 Task: Start in the project TridentForge the sprint 'Solar Wind', with a duration of 2 weeks.
Action: Mouse moved to (202, 63)
Screenshot: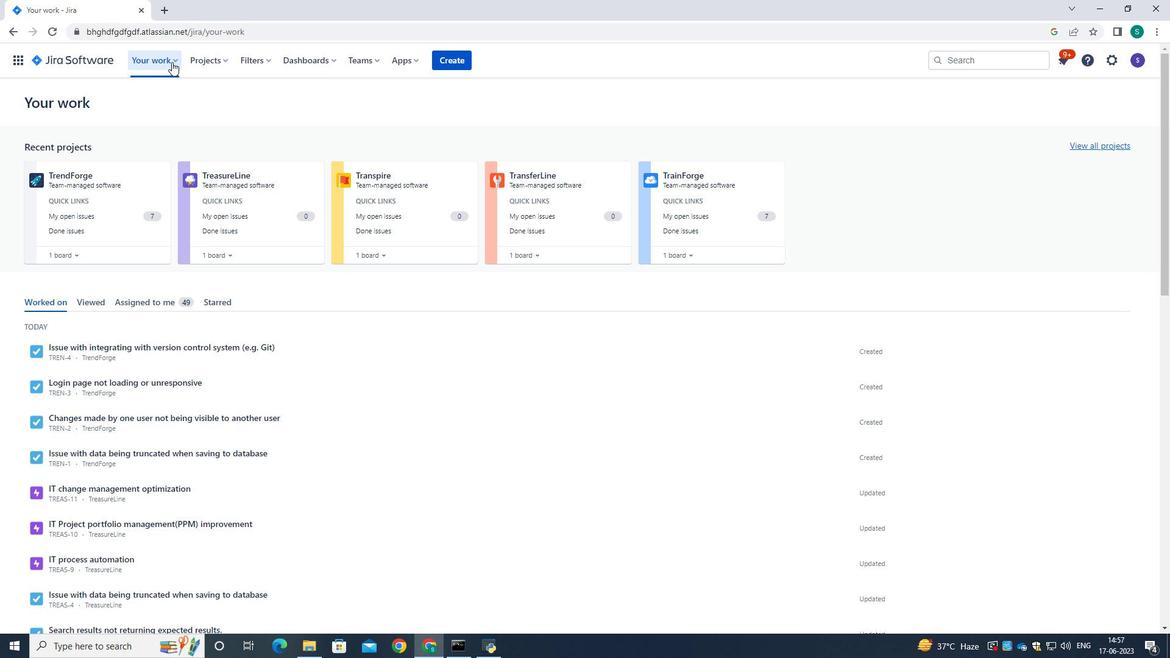 
Action: Mouse pressed left at (202, 63)
Screenshot: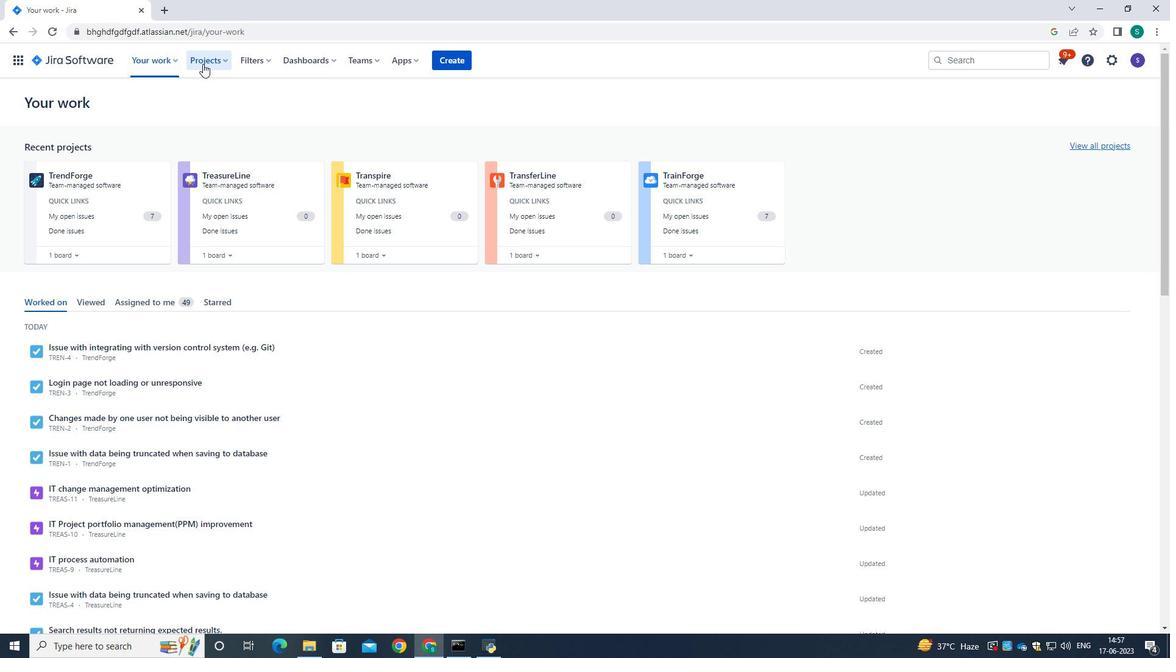 
Action: Mouse moved to (216, 109)
Screenshot: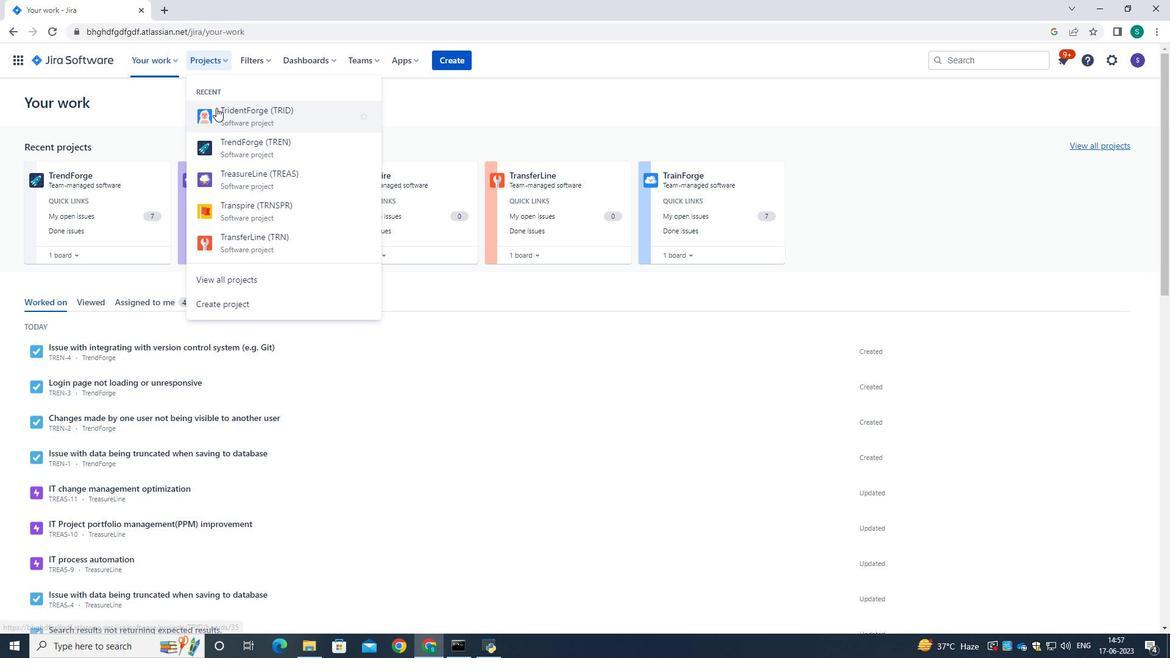 
Action: Mouse pressed left at (216, 109)
Screenshot: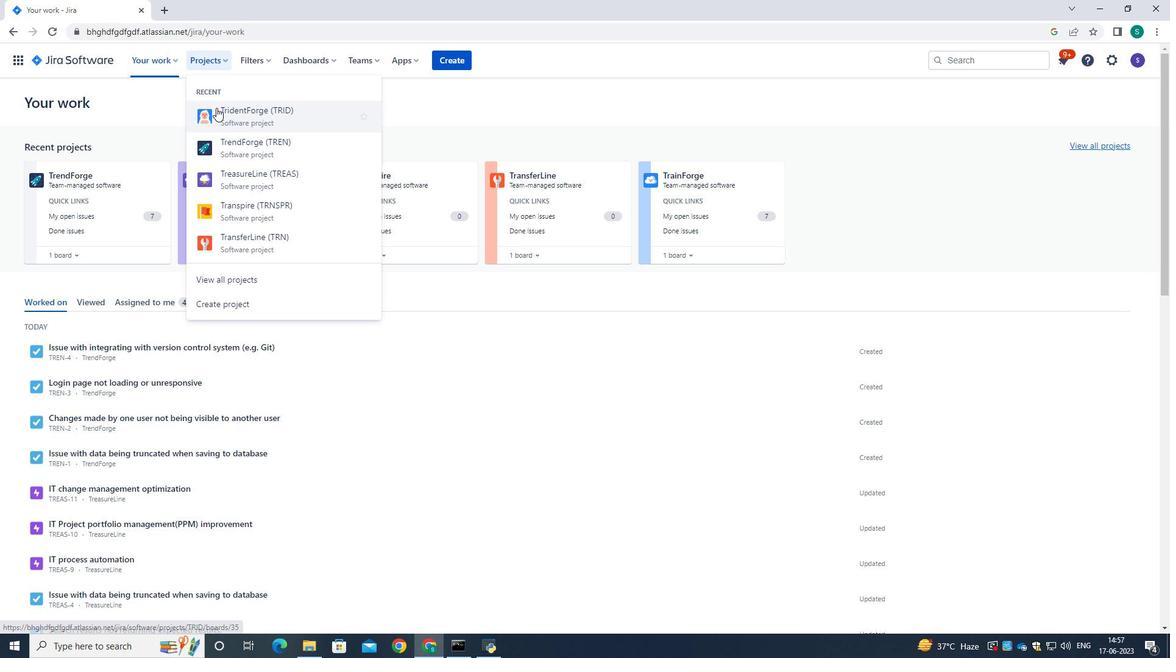 
Action: Mouse moved to (59, 187)
Screenshot: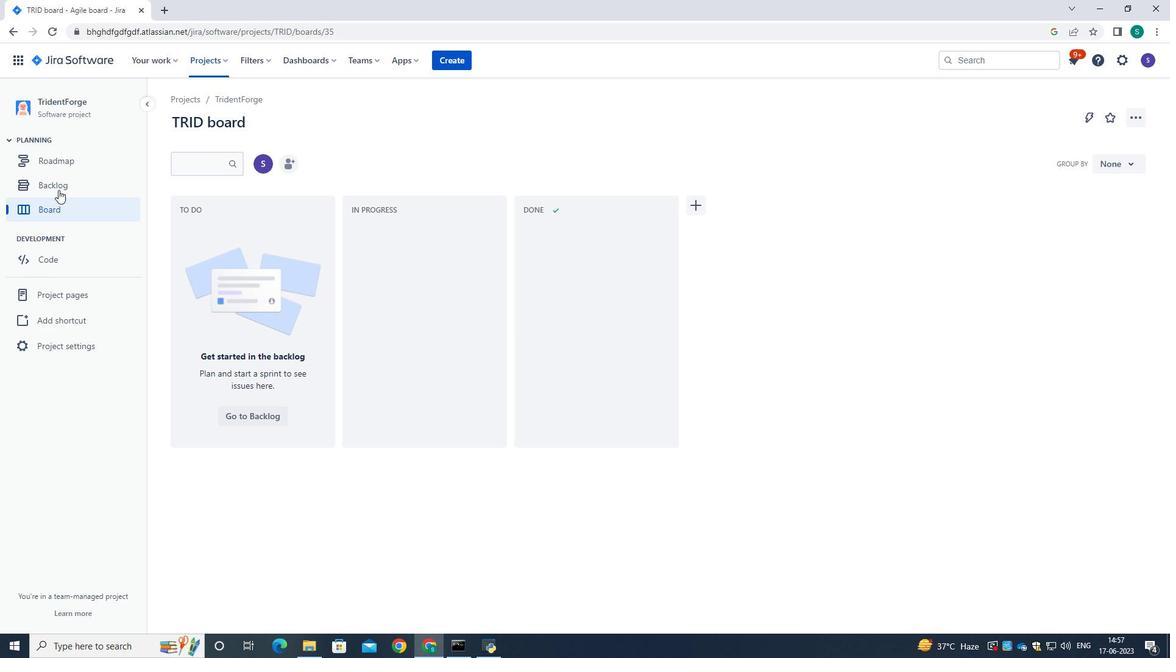 
Action: Mouse pressed left at (59, 187)
Screenshot: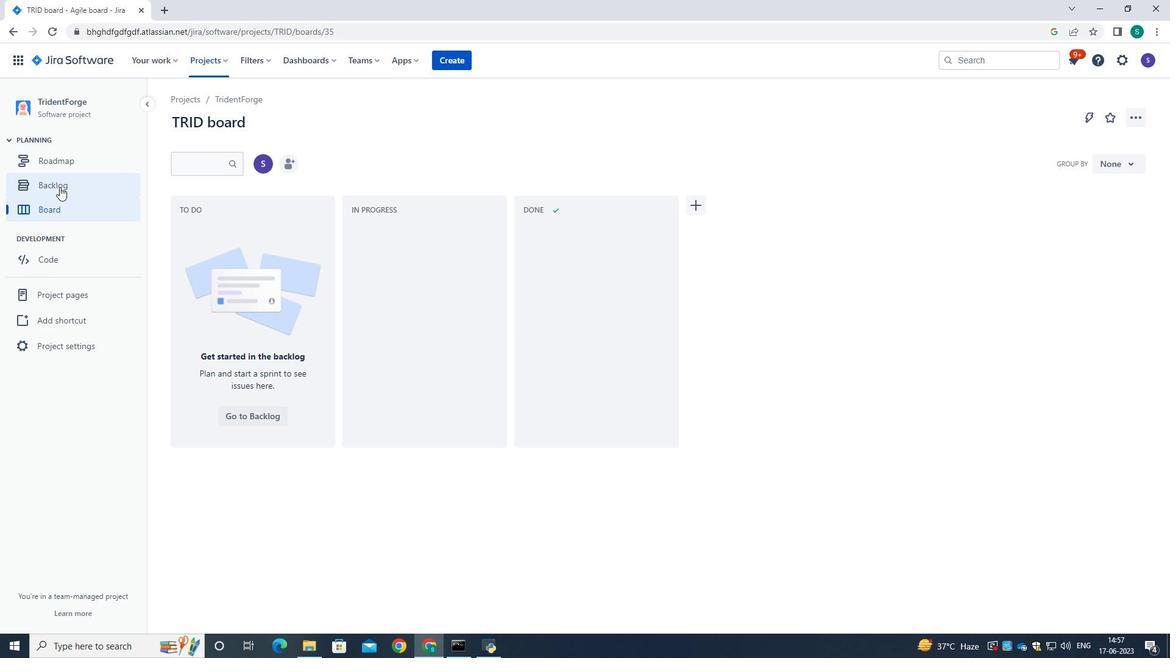
Action: Mouse moved to (470, 379)
Screenshot: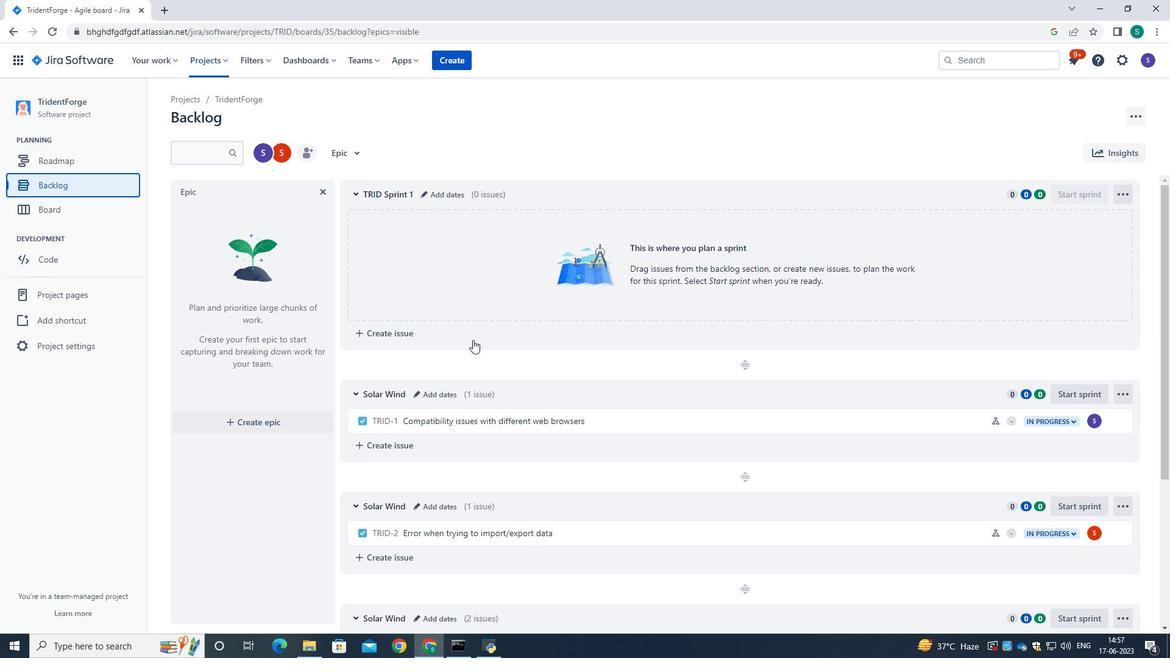 
Action: Mouse scrolled (470, 378) with delta (0, 0)
Screenshot: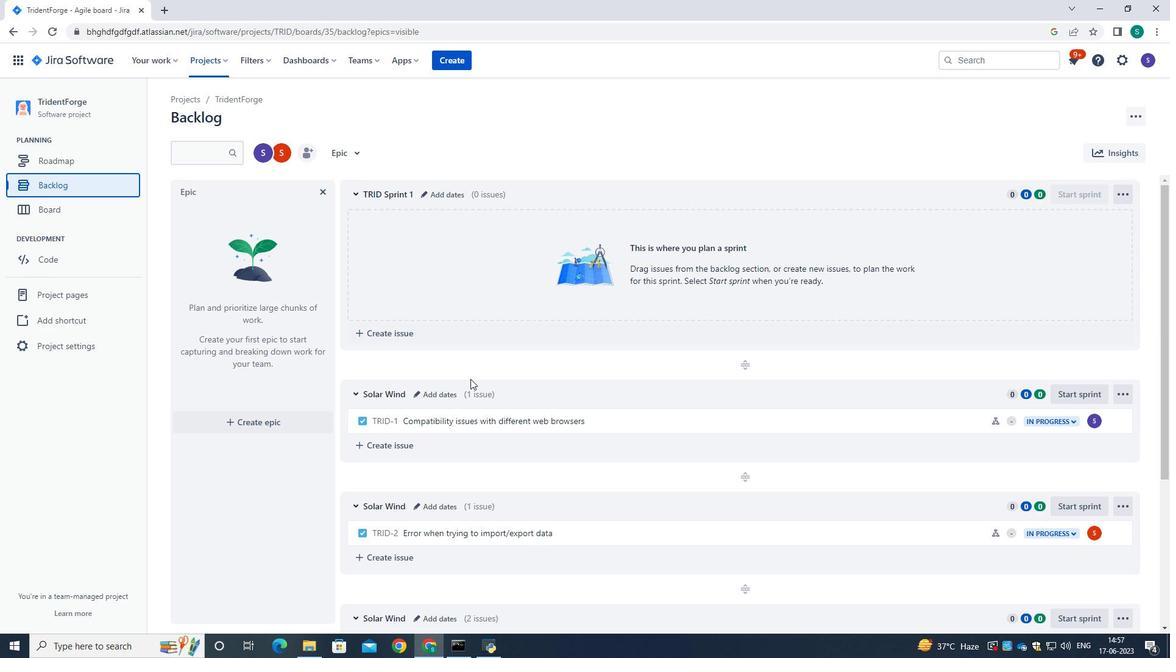 
Action: Mouse scrolled (470, 378) with delta (0, 0)
Screenshot: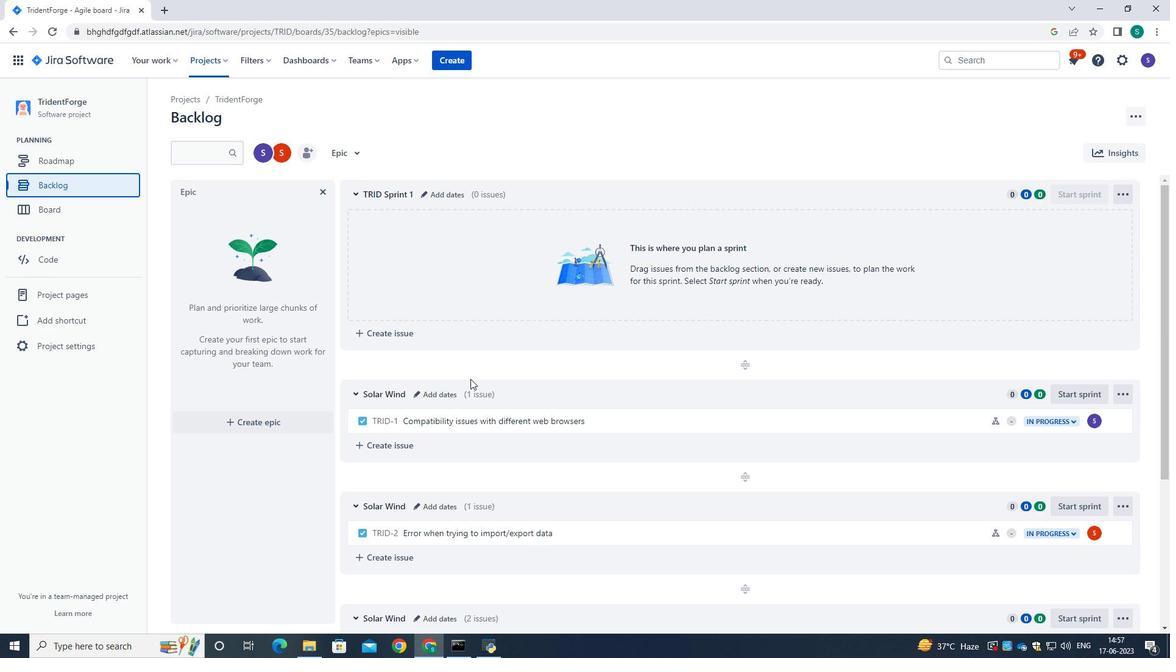 
Action: Mouse scrolled (470, 378) with delta (0, 0)
Screenshot: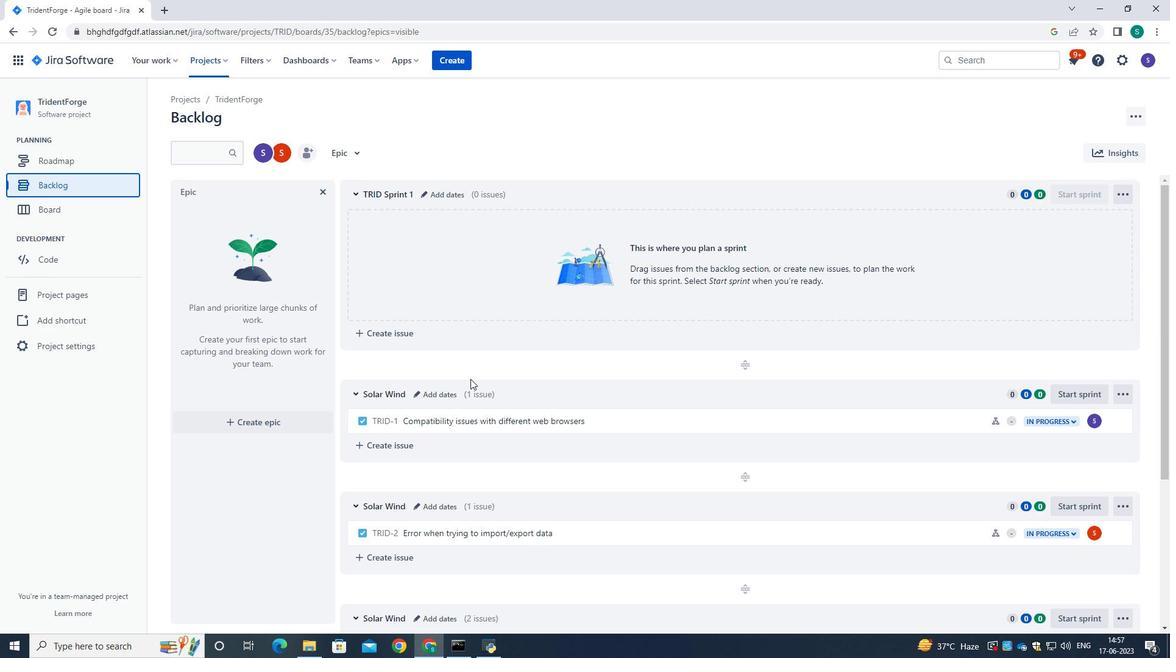 
Action: Mouse scrolled (470, 378) with delta (0, 0)
Screenshot: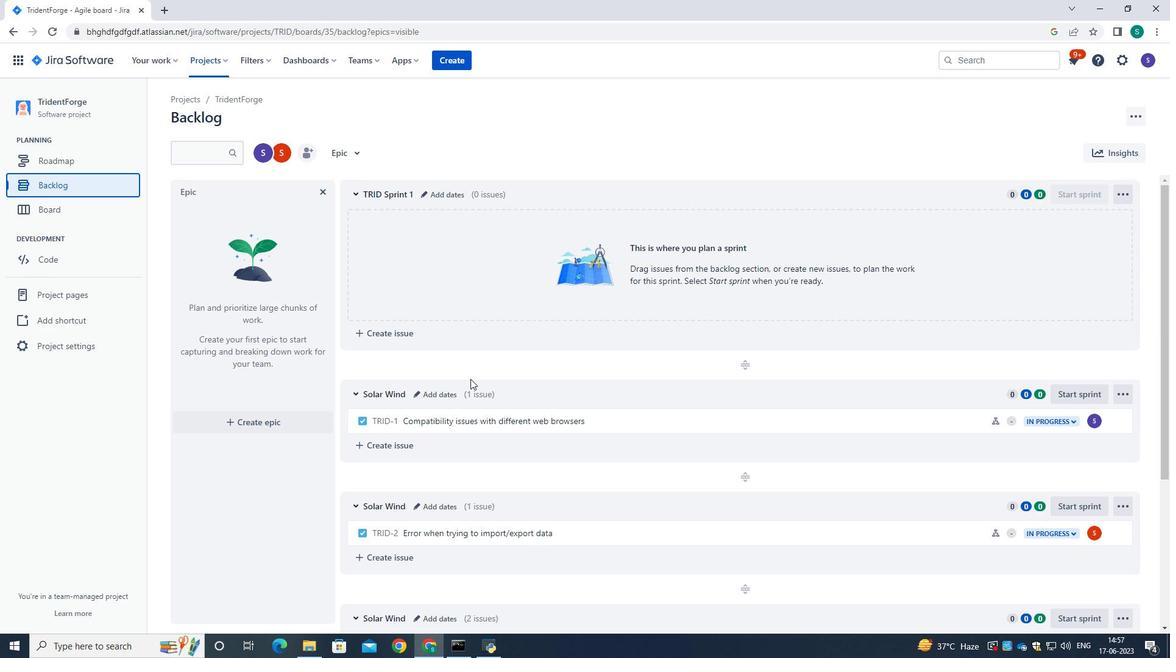 
Action: Mouse moved to (415, 391)
Screenshot: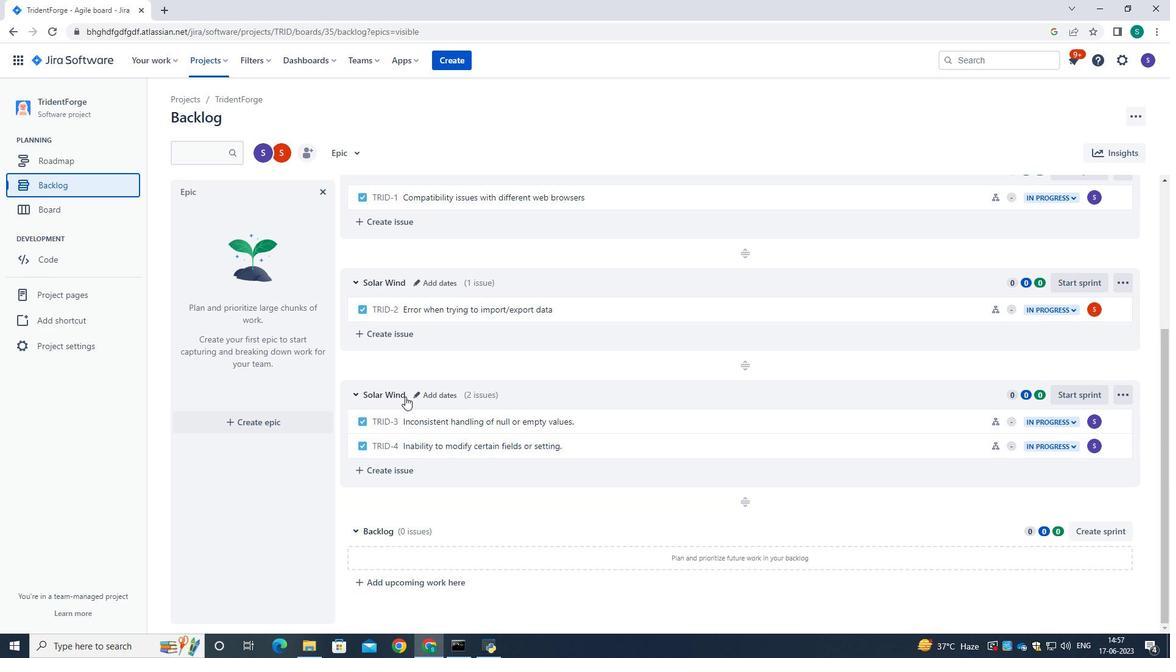 
Action: Mouse pressed left at (415, 391)
Screenshot: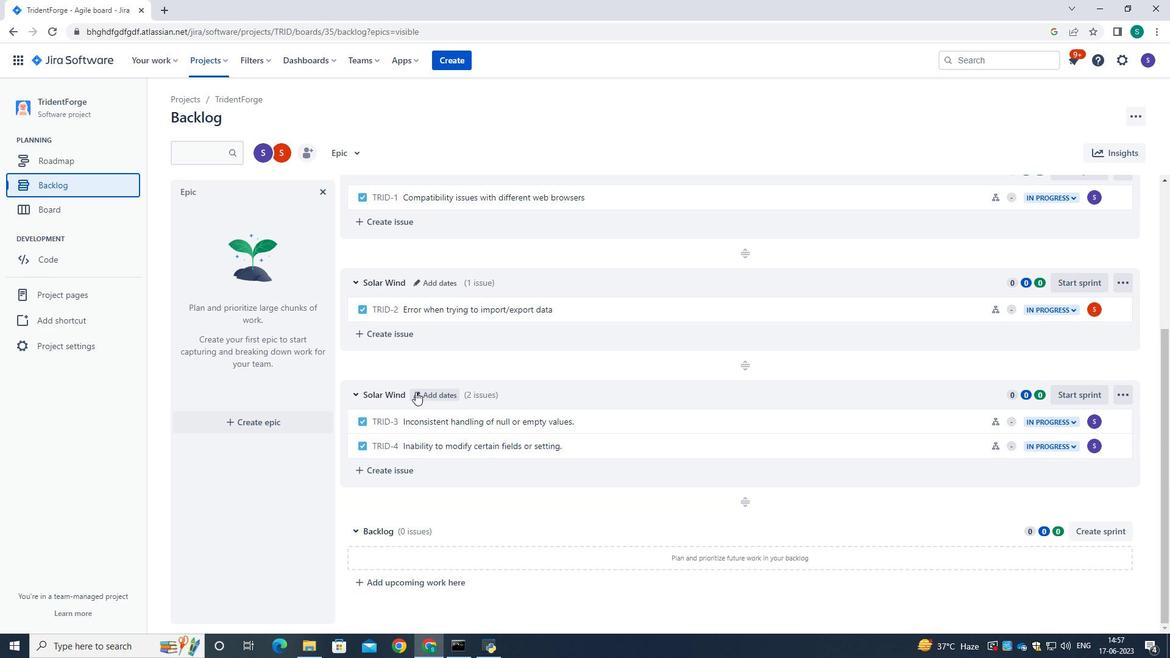 
Action: Mouse moved to (470, 195)
Screenshot: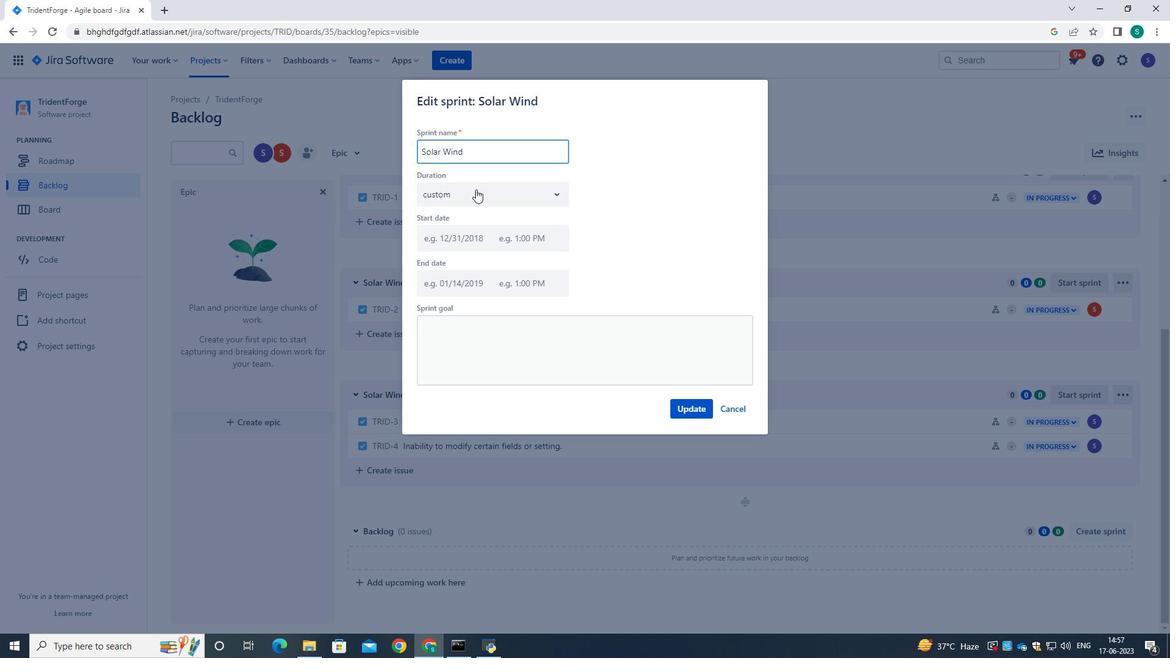 
Action: Mouse pressed left at (470, 195)
Screenshot: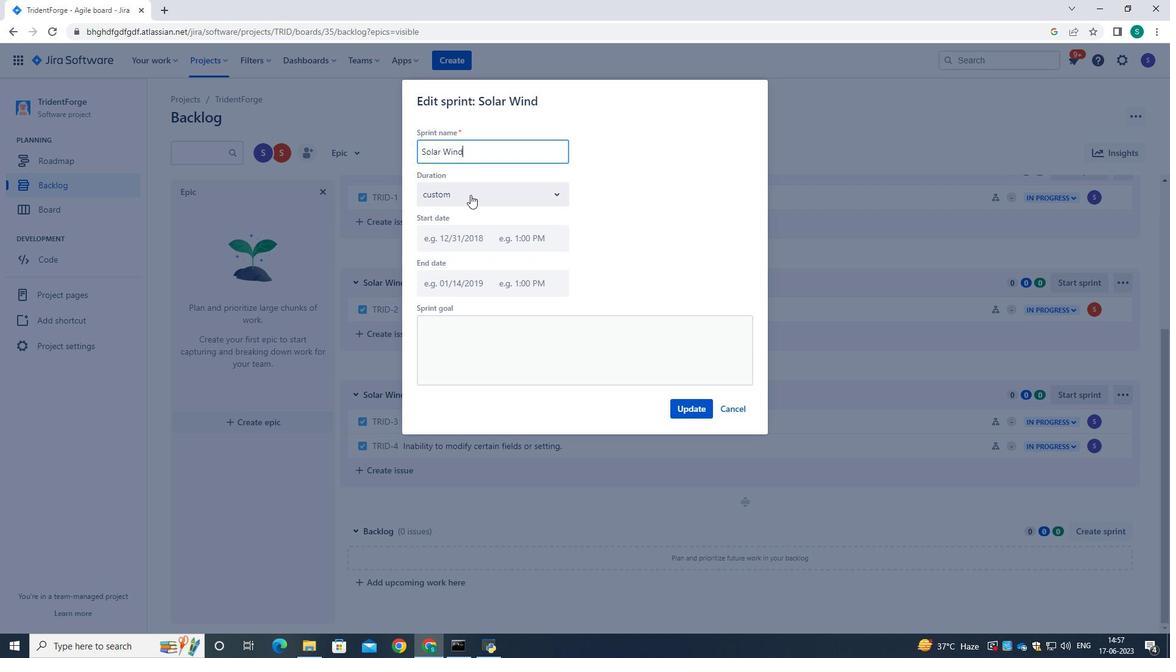 
Action: Mouse moved to (472, 249)
Screenshot: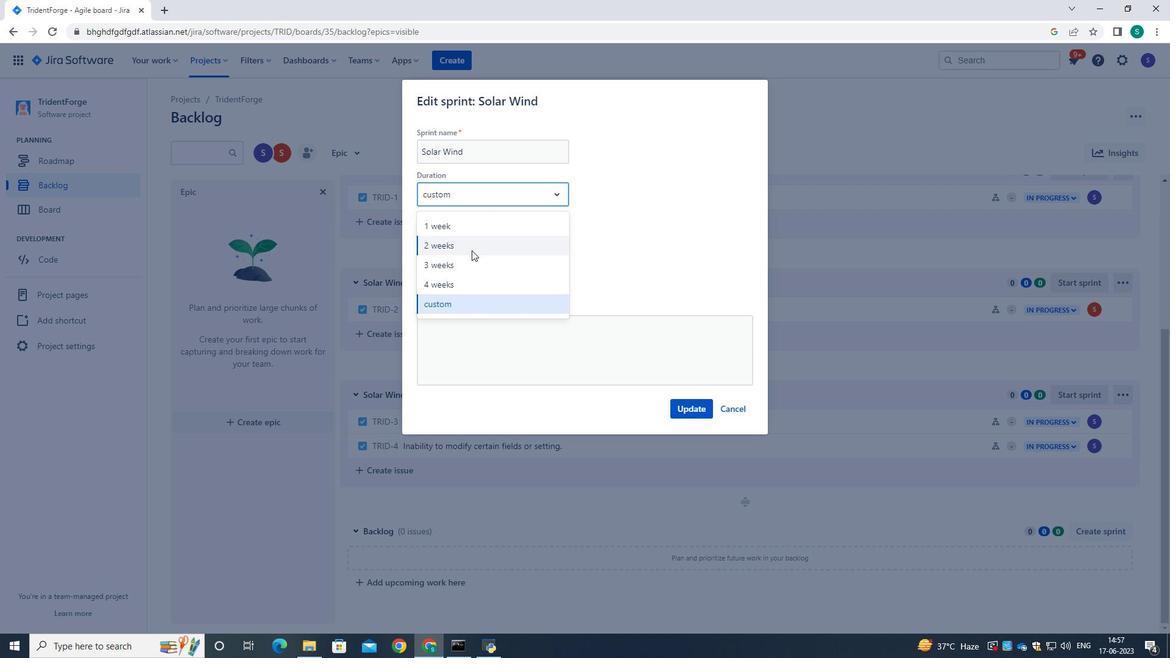 
Action: Mouse pressed left at (472, 249)
Screenshot: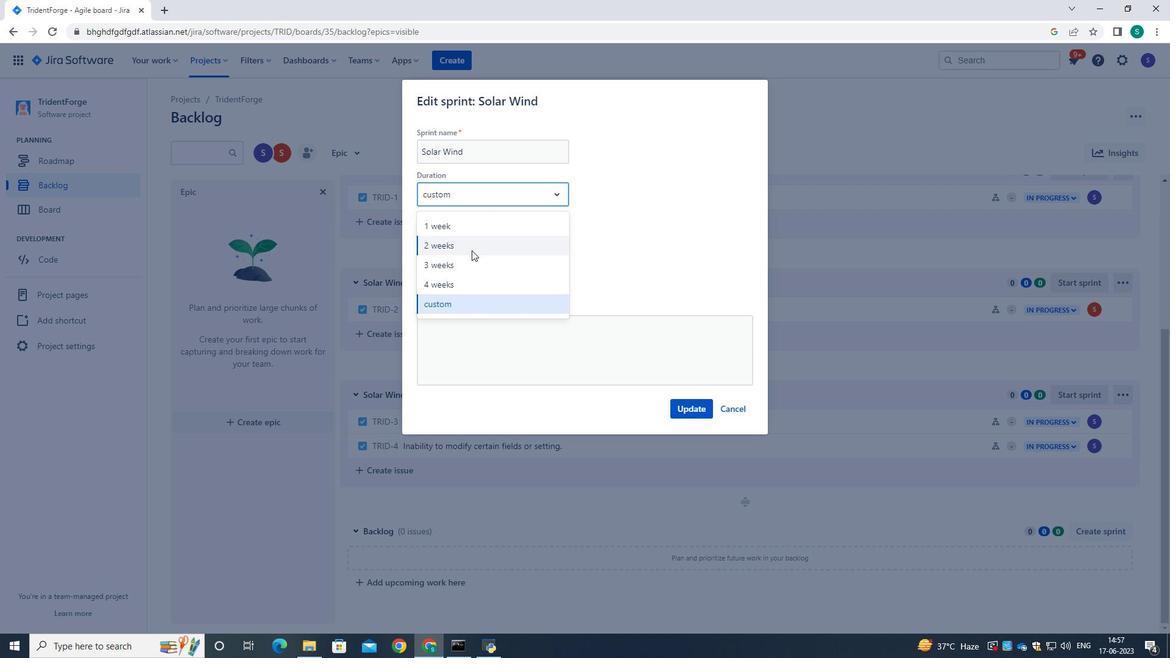 
Action: Mouse moved to (693, 404)
Screenshot: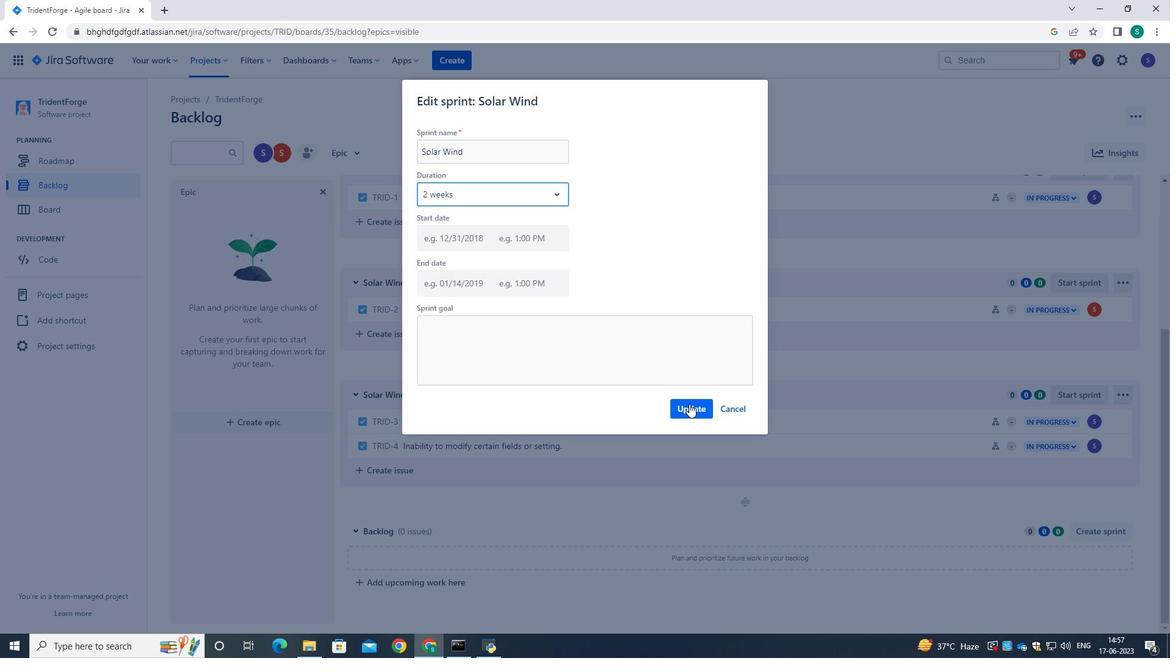 
Action: Mouse pressed left at (693, 404)
Screenshot: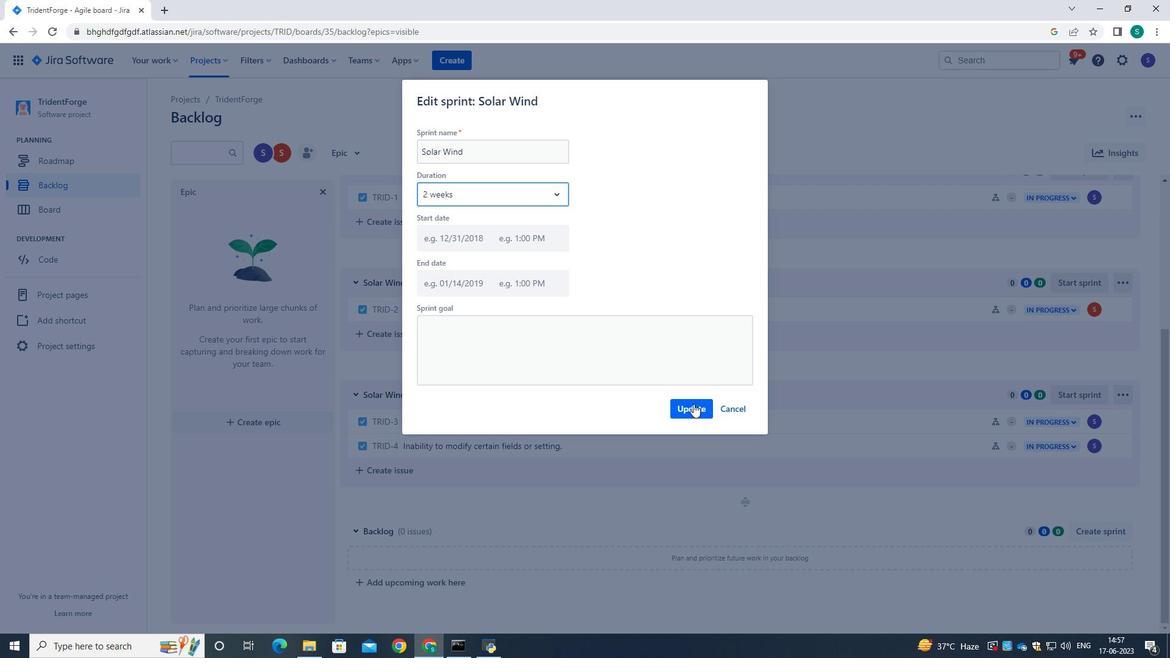 
Action: Mouse moved to (686, 258)
Screenshot: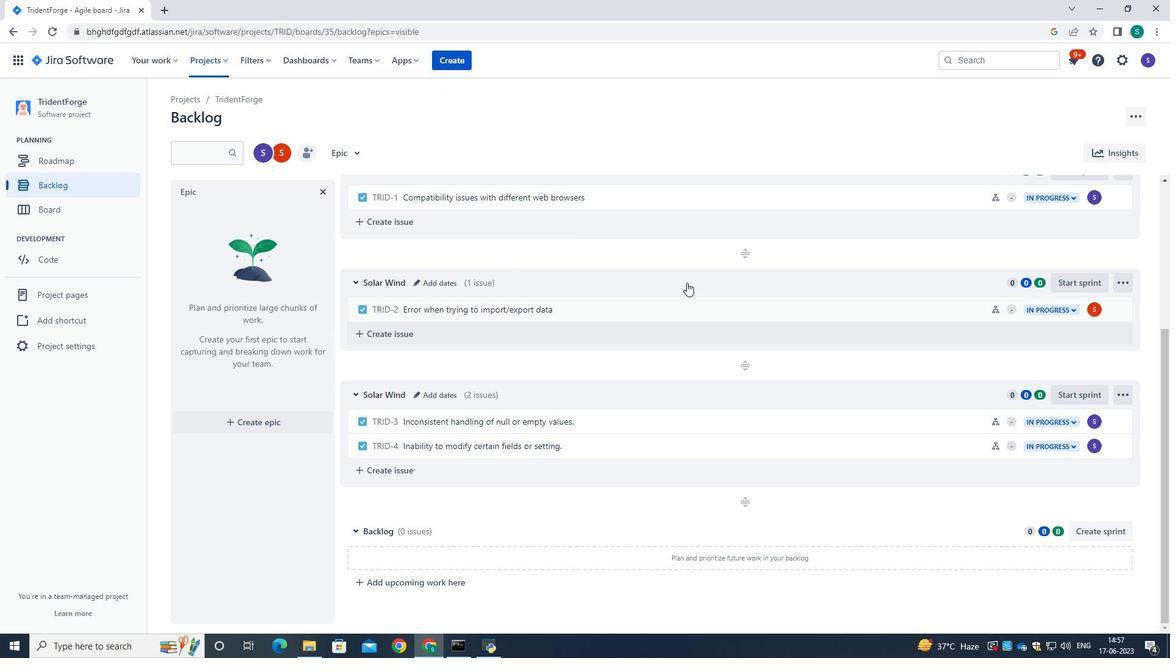 
